 Task: Select the Pacific/Apia as time zone for the schedule.
Action: Mouse moved to (61, 565)
Screenshot: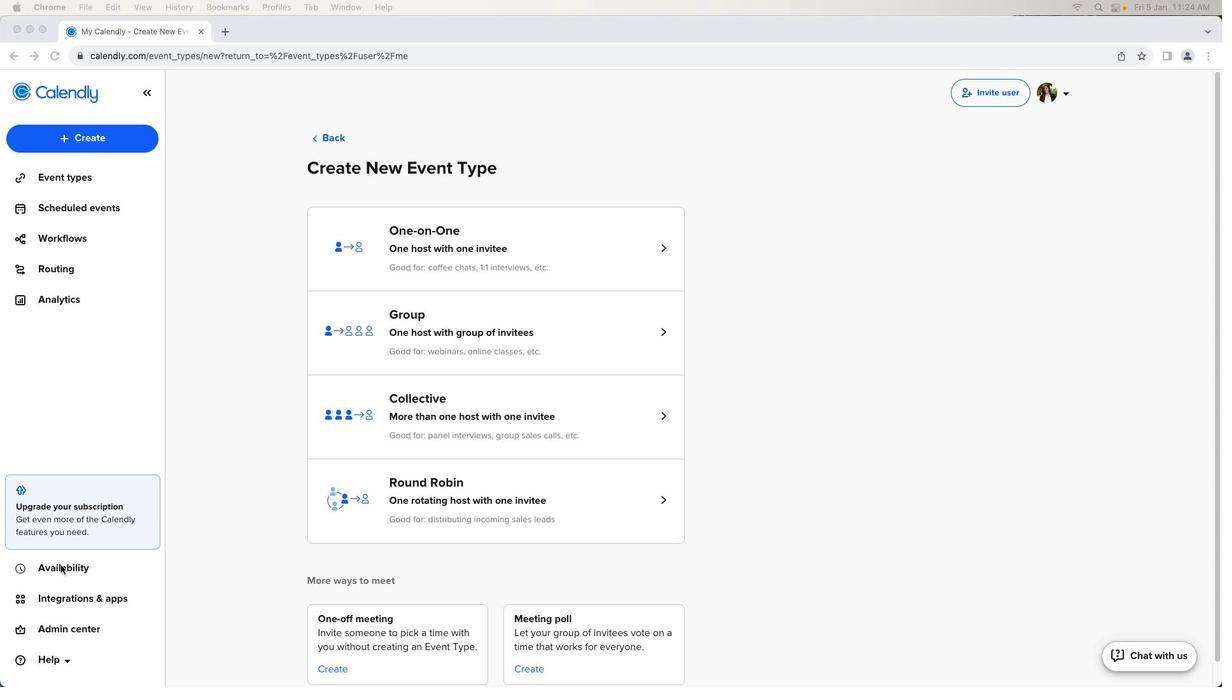 
Action: Mouse pressed left at (61, 565)
Screenshot: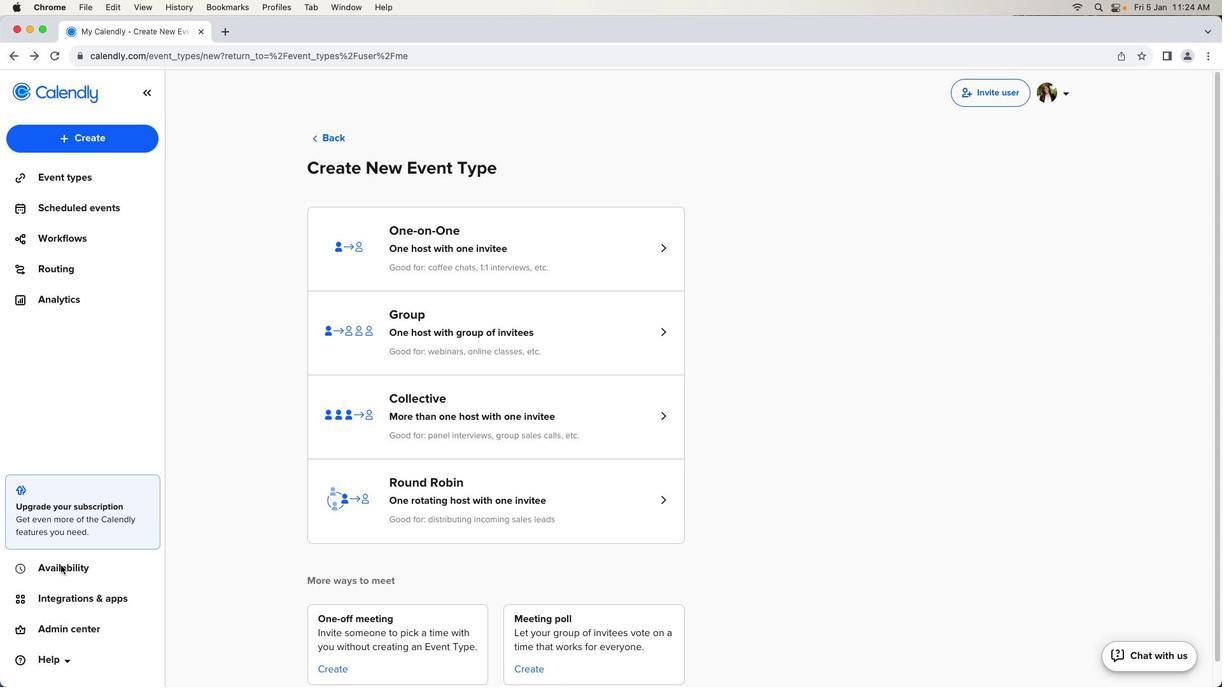 
Action: Mouse pressed left at (61, 565)
Screenshot: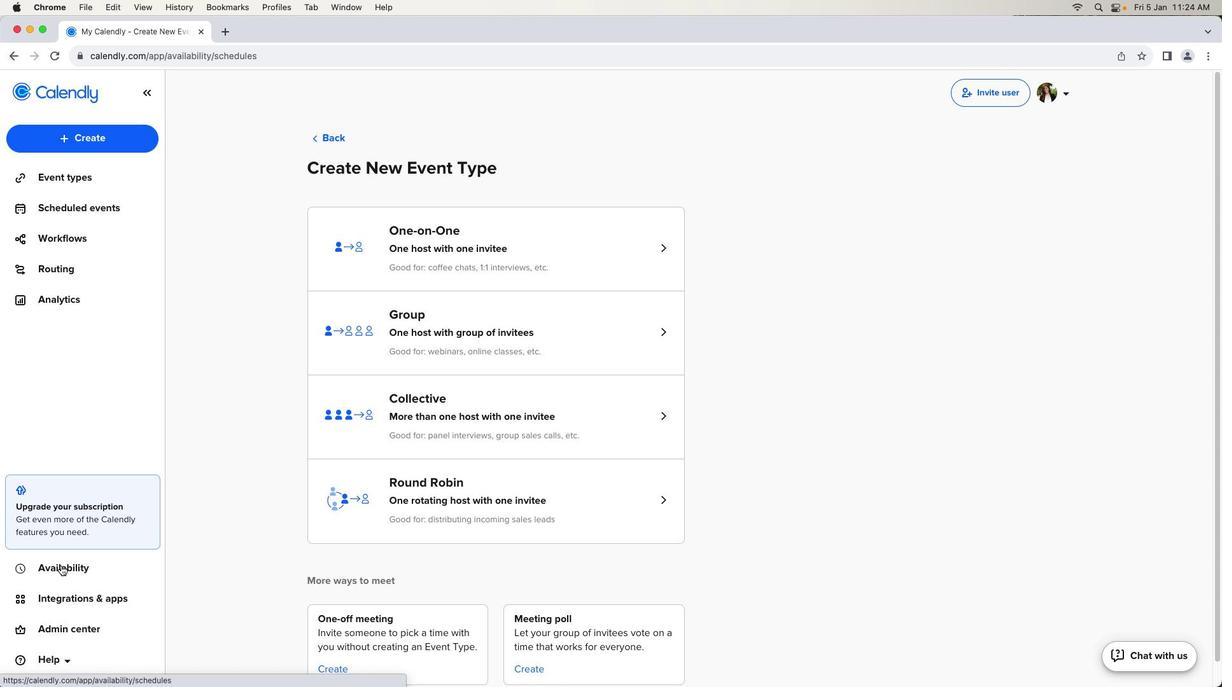 
Action: Mouse moved to (470, 302)
Screenshot: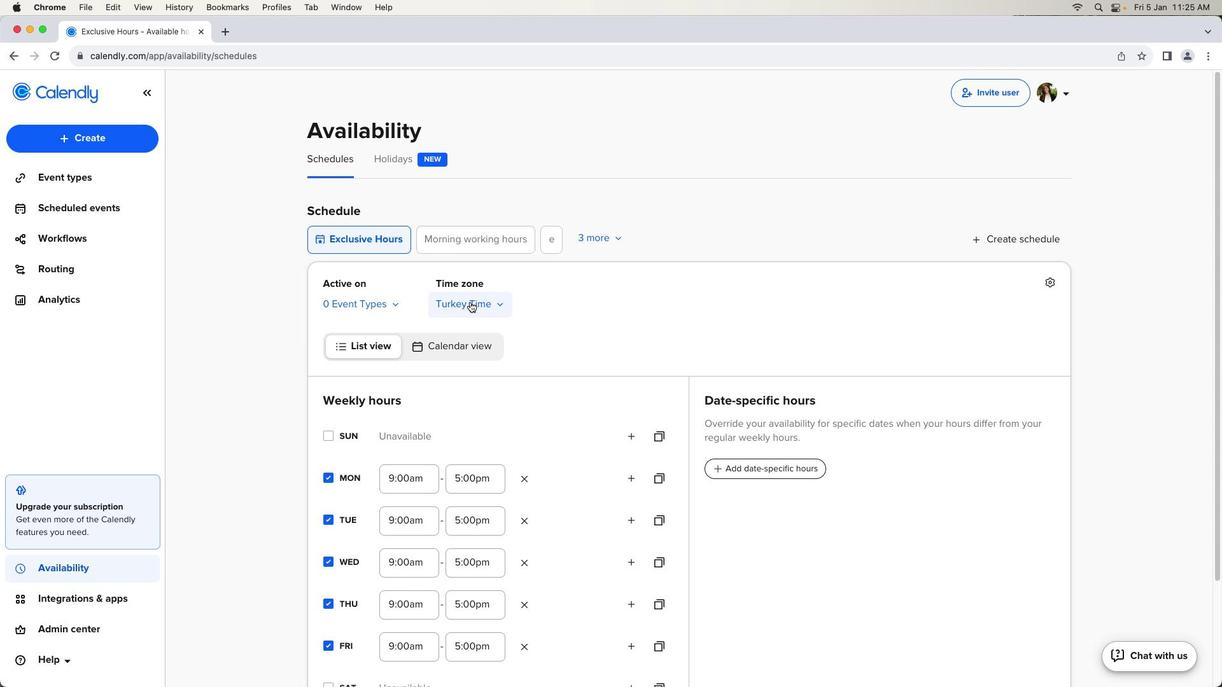
Action: Mouse pressed left at (470, 302)
Screenshot: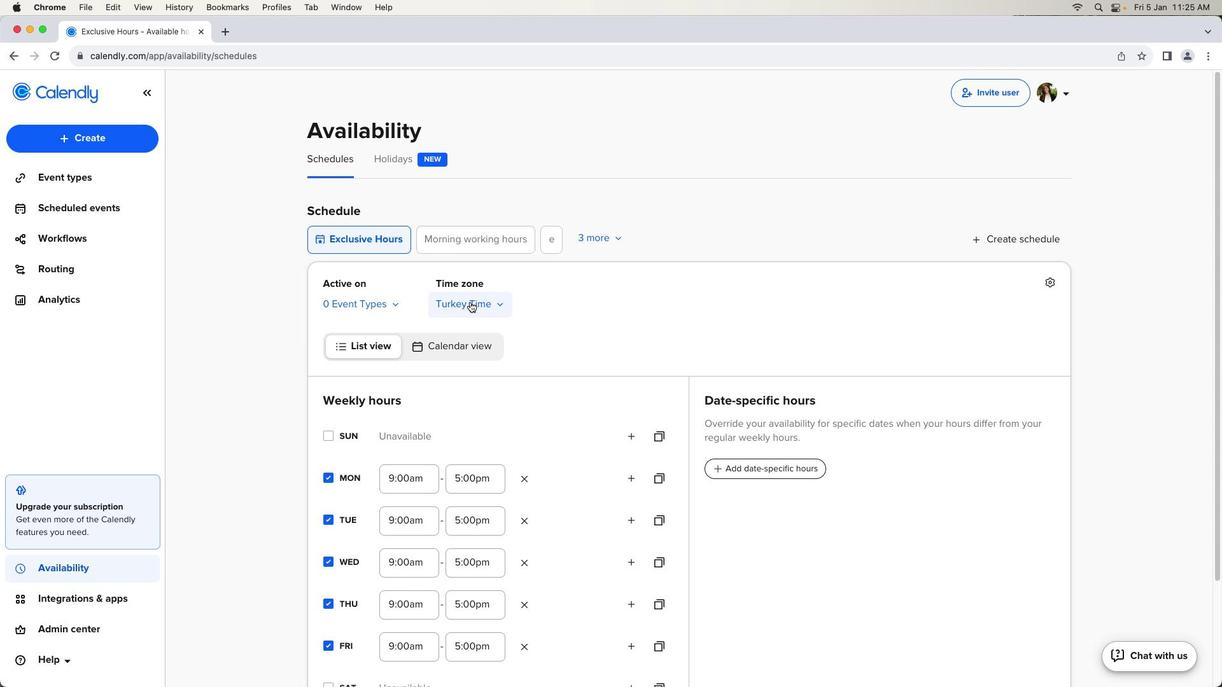 
Action: Mouse moved to (515, 495)
Screenshot: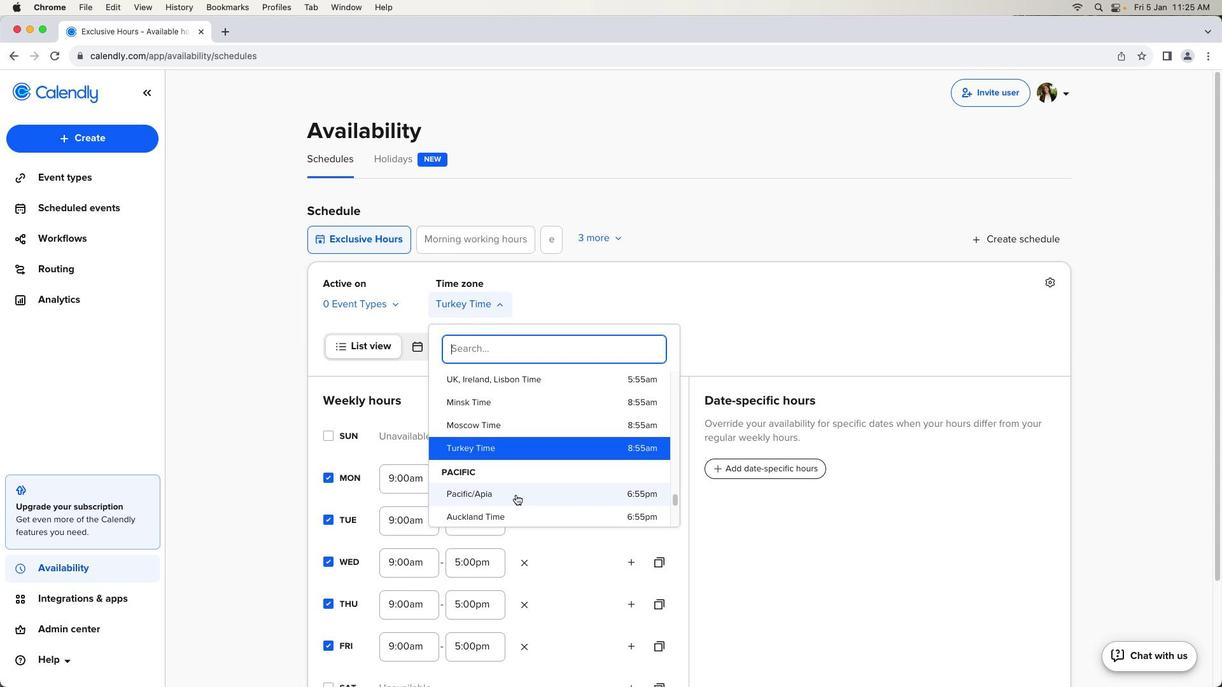 
Action: Mouse pressed left at (515, 495)
Screenshot: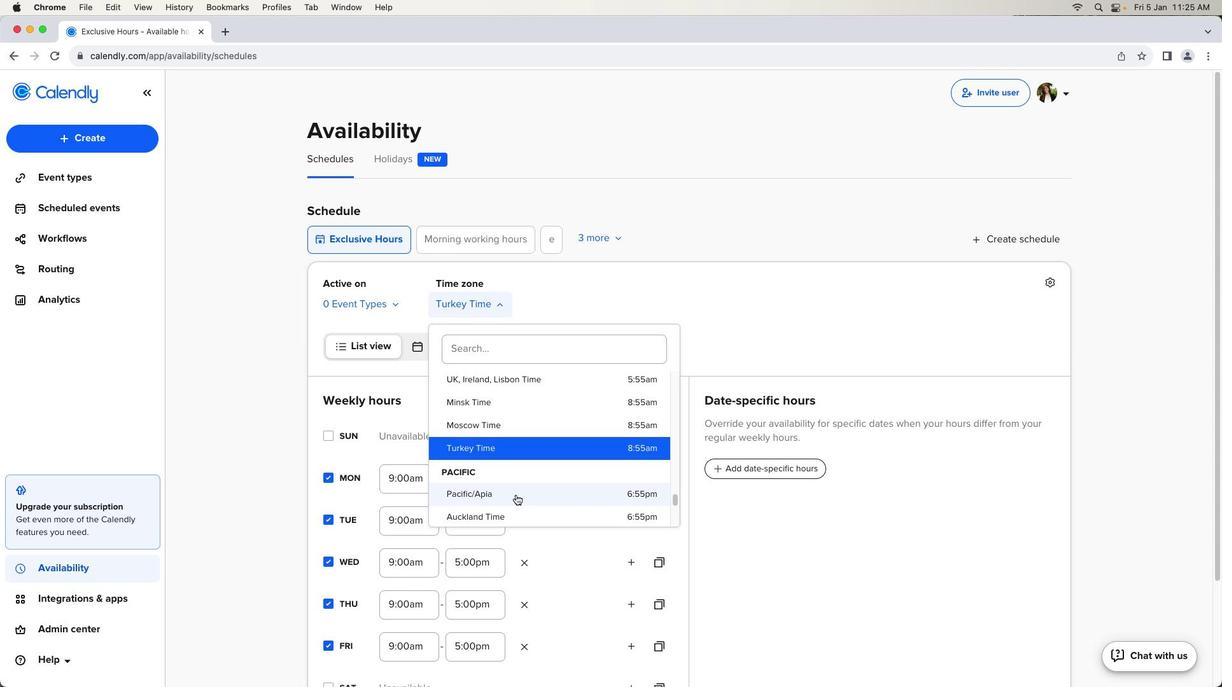 
Action: Mouse moved to (516, 501)
Screenshot: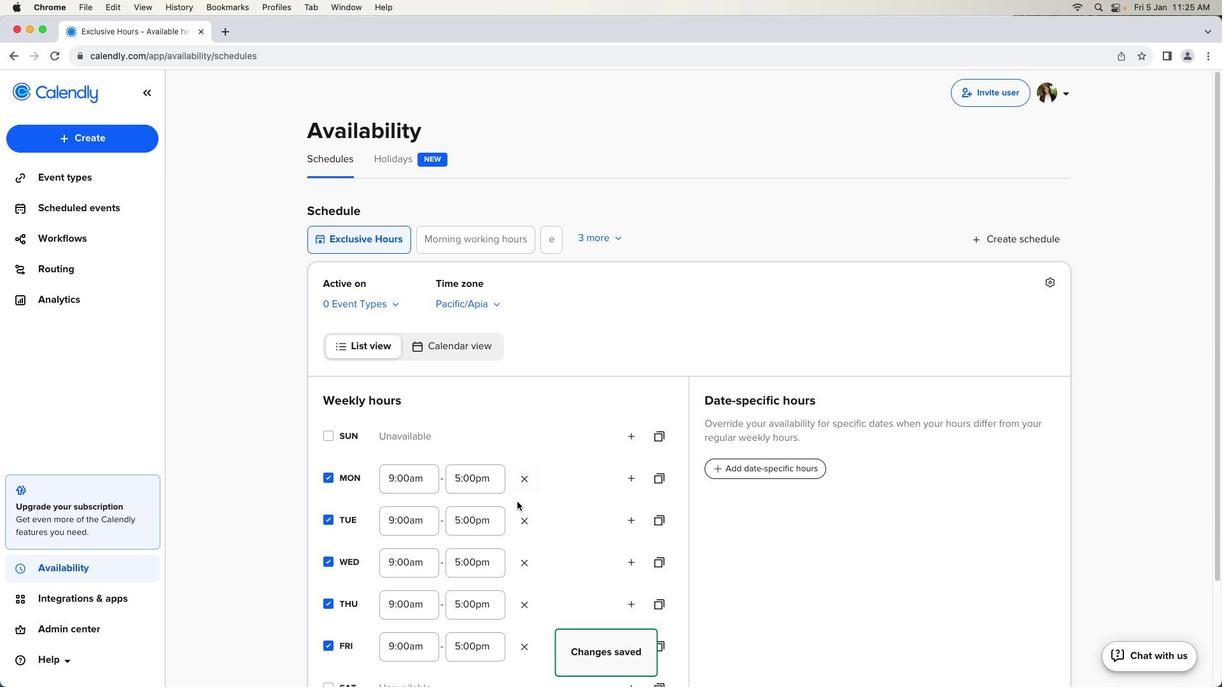 
